 Task: Check the departure time for the last Blue Line train from Downtown Long Beach to 7th St/Metro Center.
Action: Mouse moved to (179, 57)
Screenshot: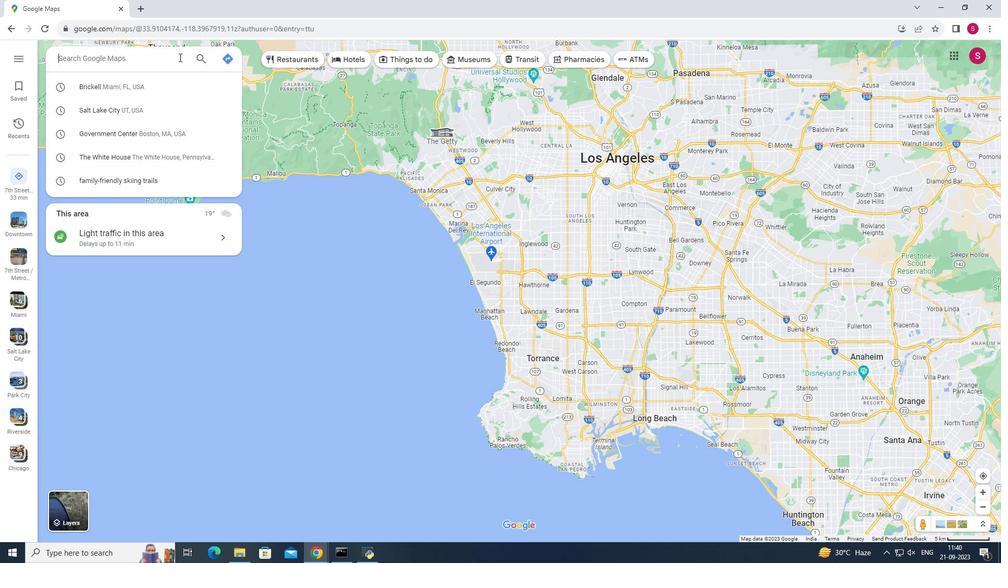 
Action: Mouse pressed left at (179, 57)
Screenshot: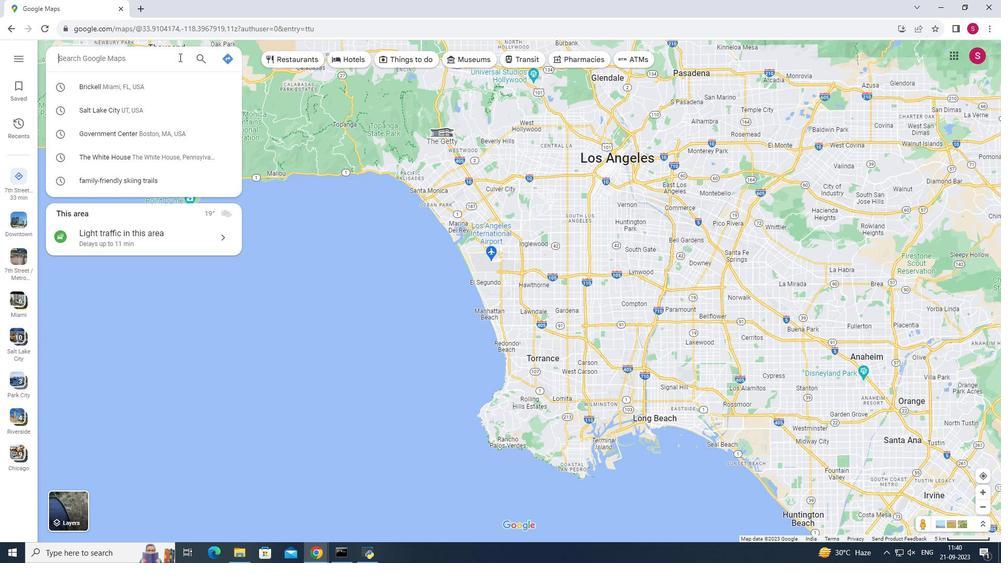 
Action: Mouse moved to (227, 58)
Screenshot: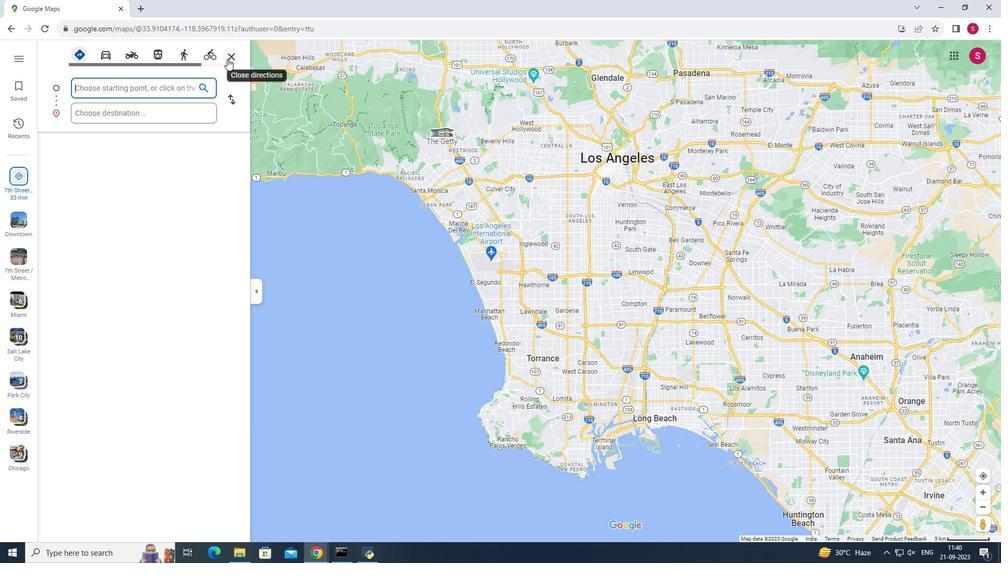 
Action: Mouse pressed left at (227, 58)
Screenshot: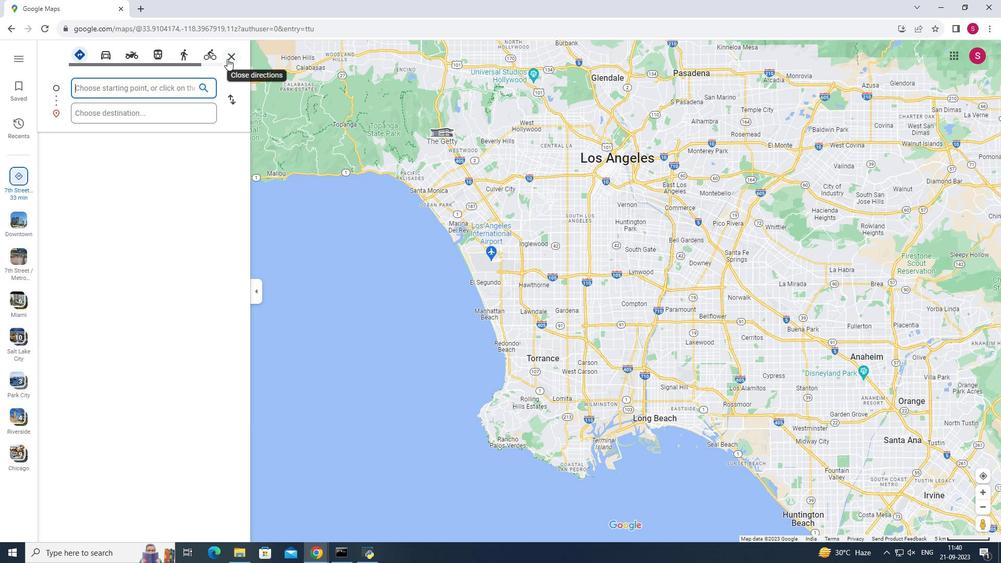 
Action: Mouse moved to (143, 87)
Screenshot: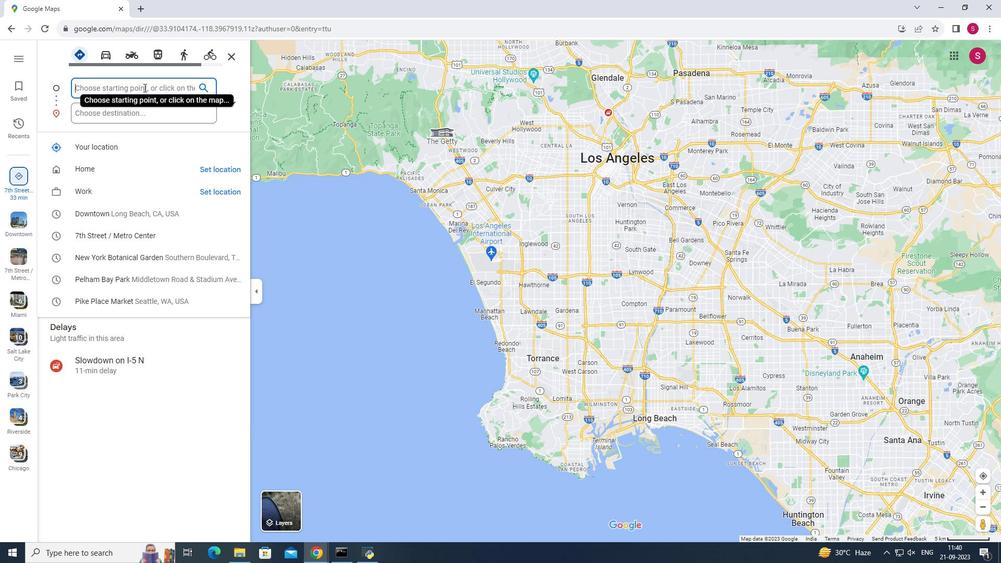 
Action: Mouse pressed left at (143, 87)
Screenshot: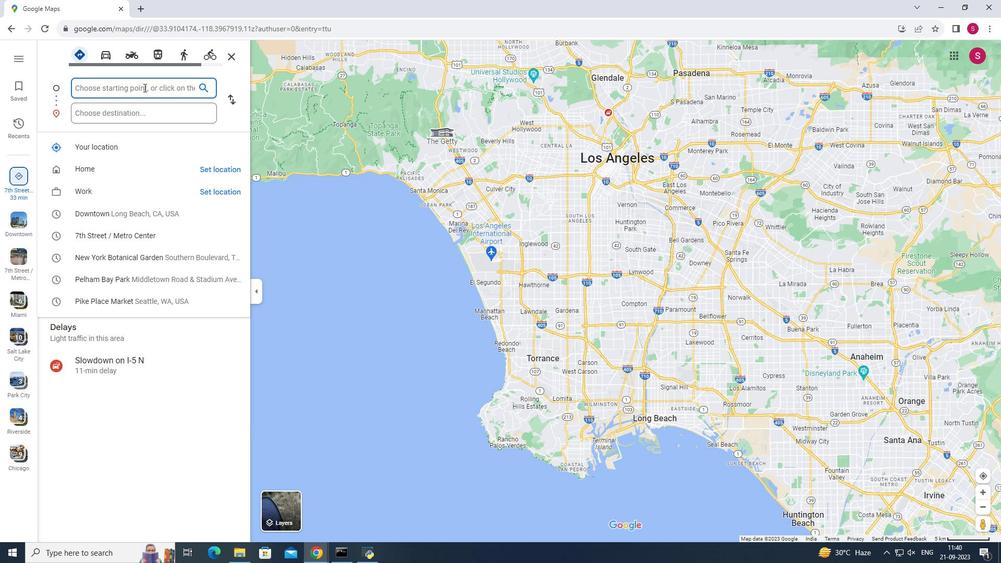 
Action: Key pressed <Key.shift><Key.shift><Key.shift>Downtown<Key.space><Key.shift>Long<Key.space><Key.shift>Beach<Key.space>
Screenshot: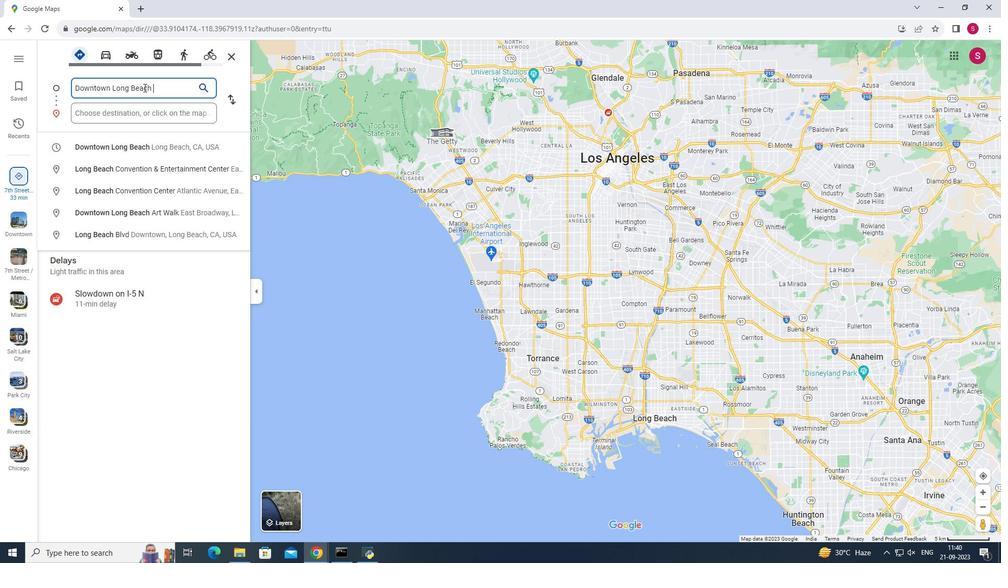 
Action: Mouse scrolled (143, 88) with delta (0, 0)
Screenshot: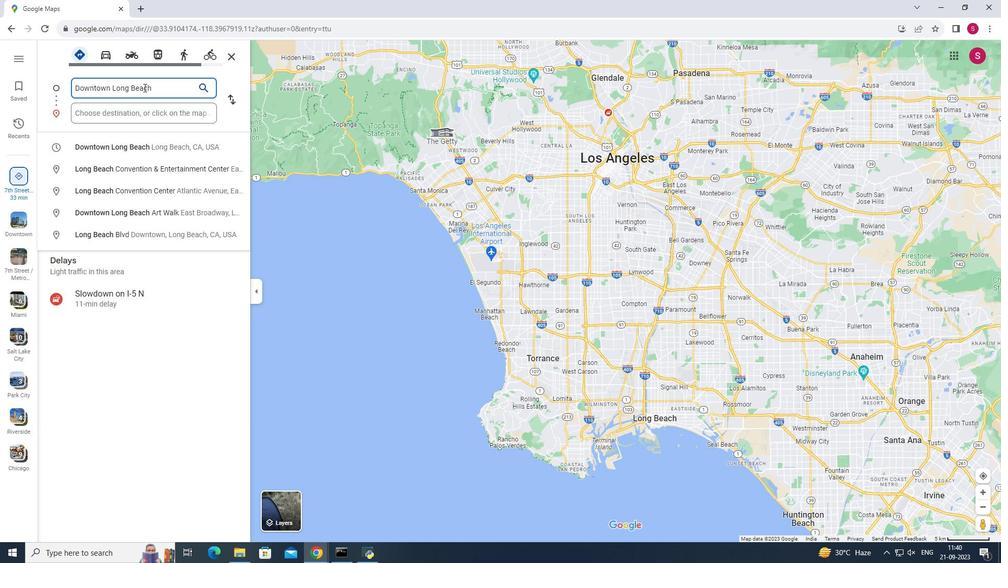 
Action: Mouse moved to (152, 110)
Screenshot: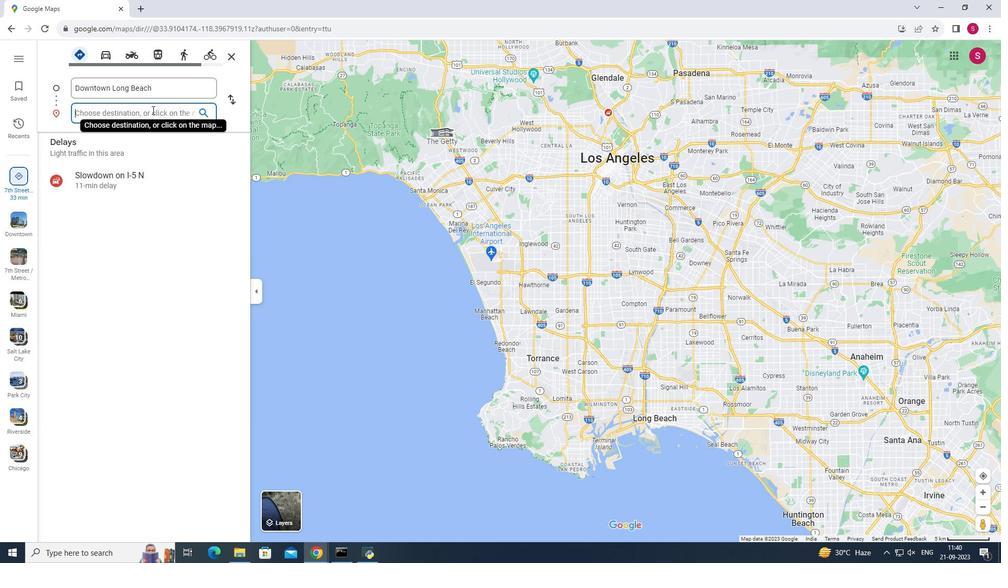 
Action: Mouse pressed left at (152, 110)
Screenshot: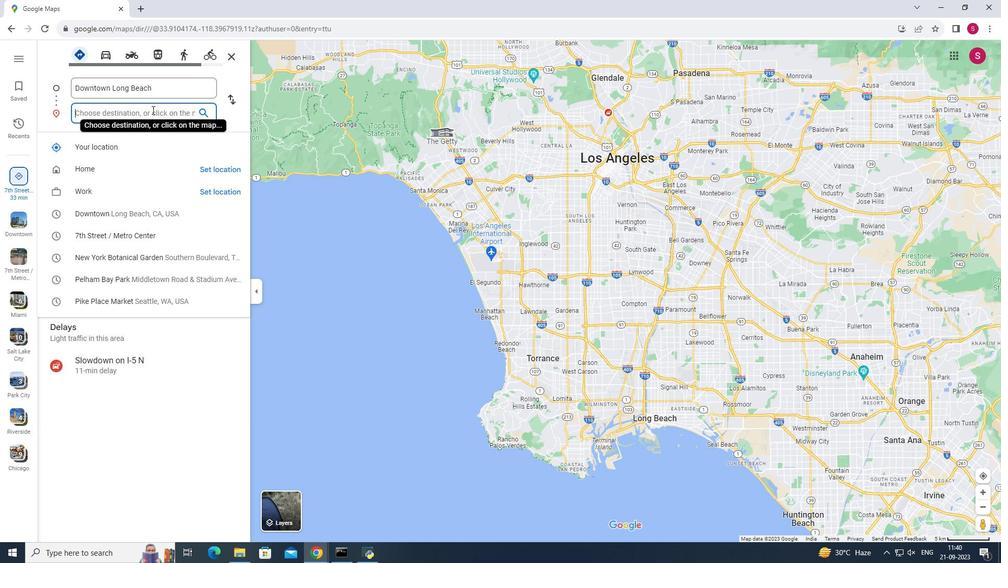 
Action: Key pressed 7th<Key.space><Key.shift><Key.shift><Key.shift><Key.shift><Key.shift><Key.shift>St/<Key.shift><Key.shift><Key.shift><Key.shift>Metro<Key.space><Key.shift>Center
Screenshot: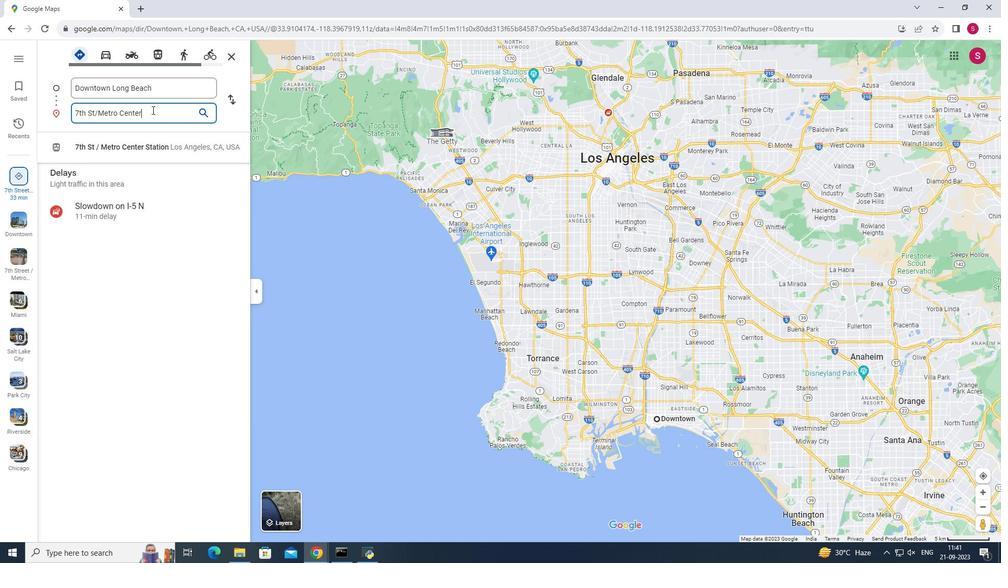 
Action: Mouse moved to (161, 53)
Screenshot: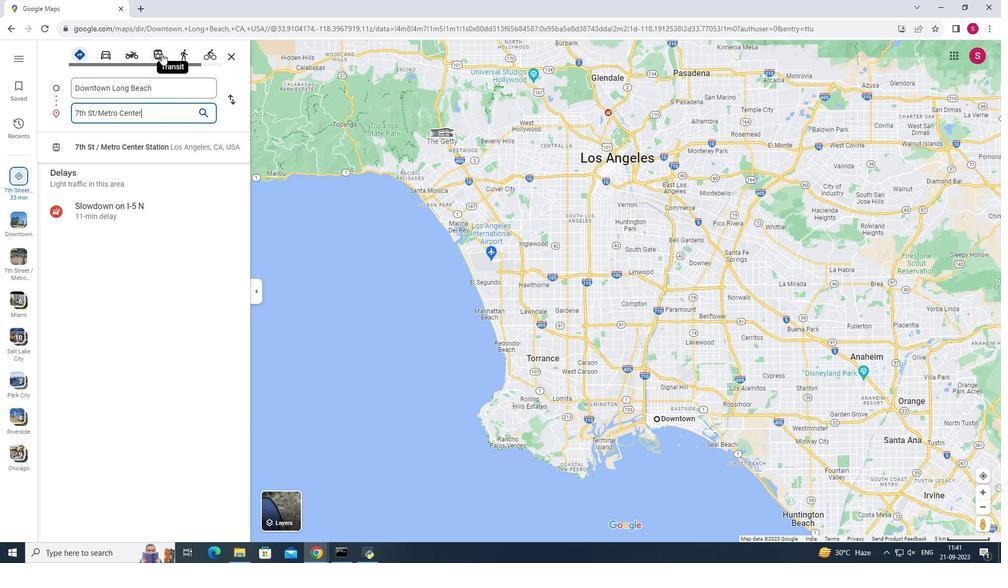 
Action: Mouse pressed left at (161, 53)
Screenshot: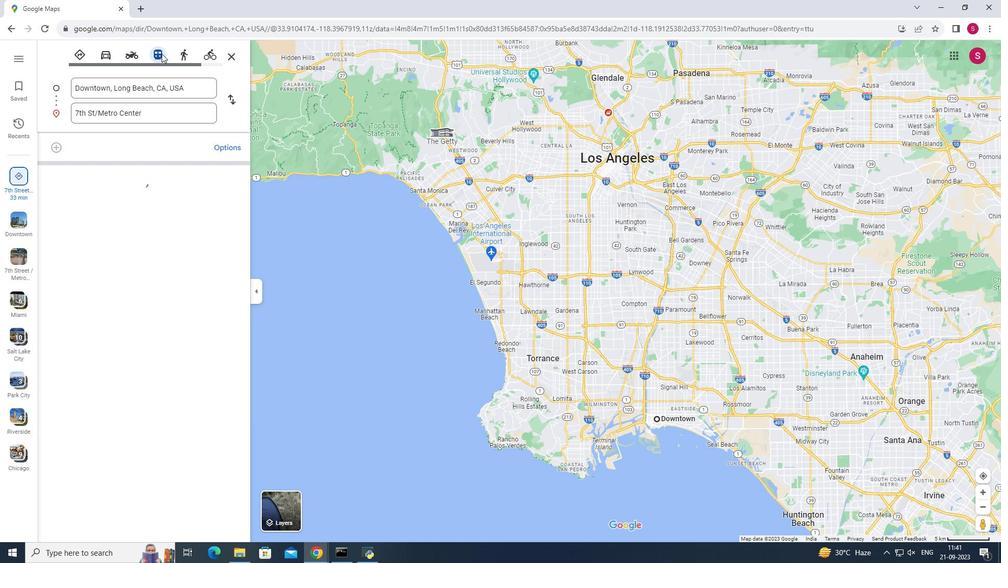 
Action: Mouse moved to (165, 249)
Screenshot: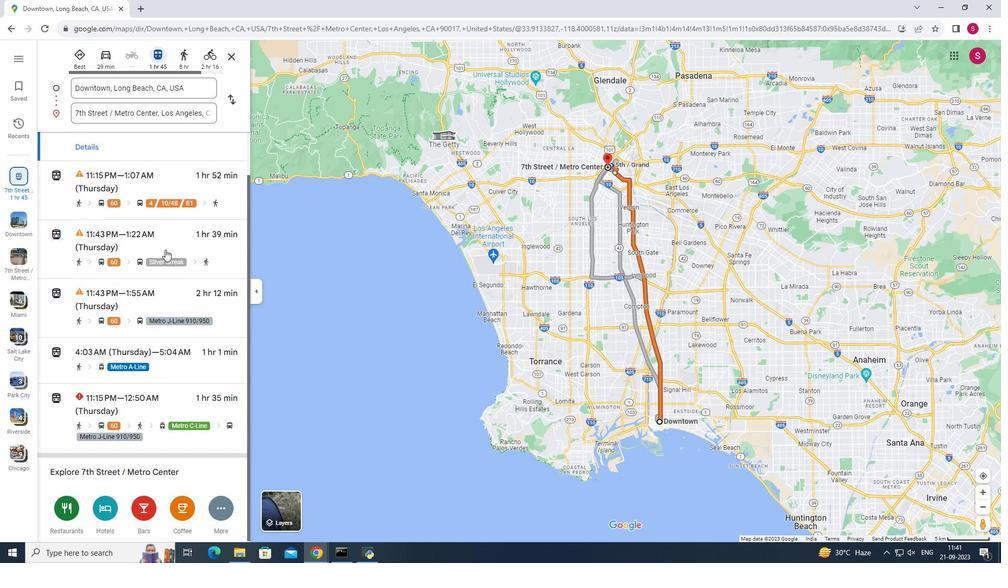 
Action: Mouse scrolled (165, 249) with delta (0, 0)
Screenshot: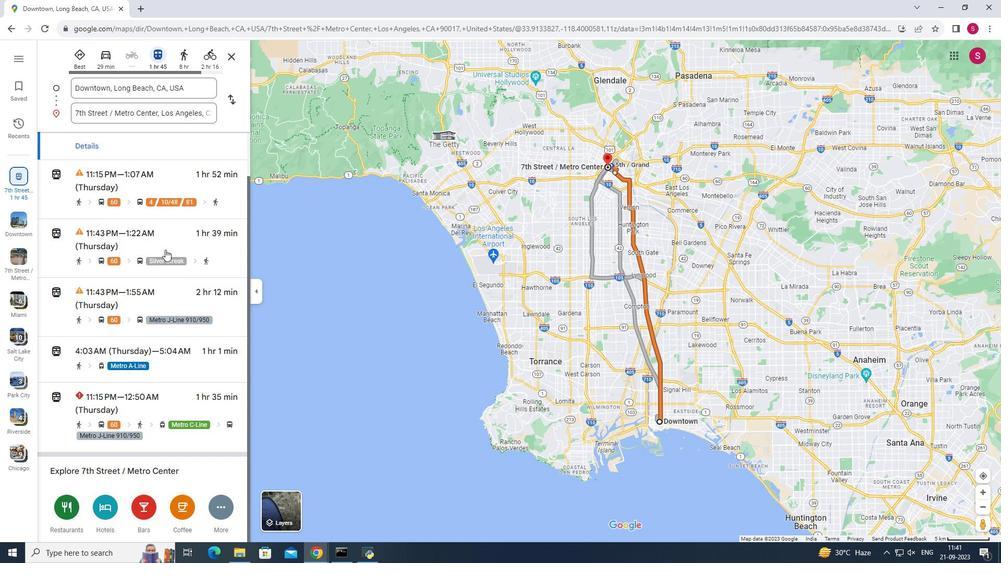 
Action: Mouse scrolled (165, 249) with delta (0, 0)
Screenshot: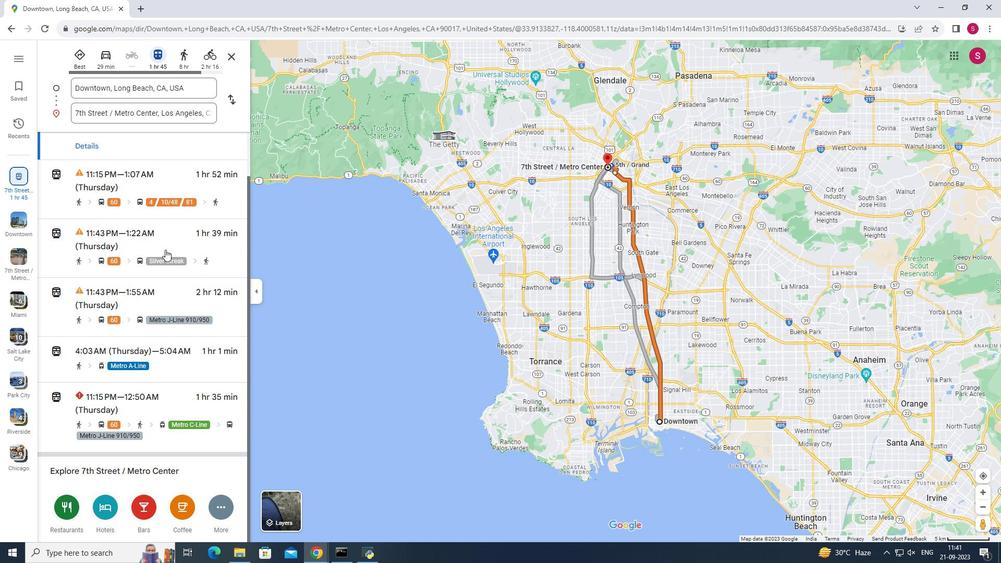 
Action: Mouse scrolled (165, 249) with delta (0, 0)
Screenshot: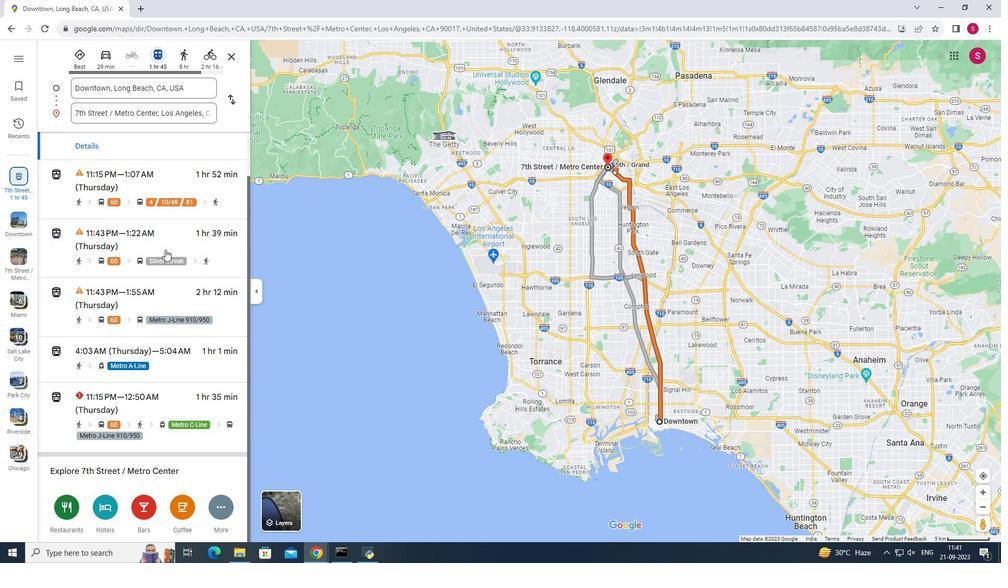 
Action: Mouse scrolled (165, 249) with delta (0, 0)
Screenshot: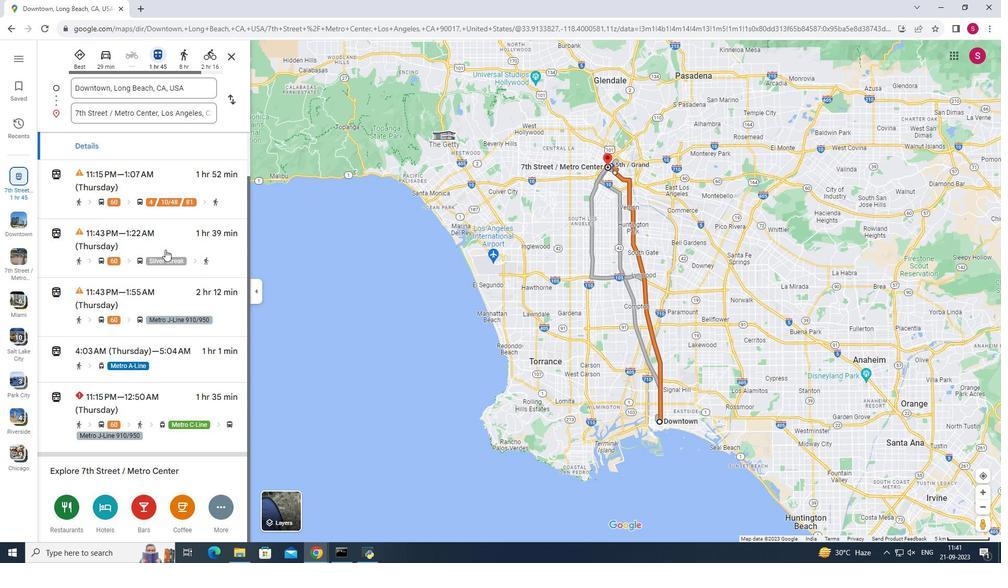 
Action: Mouse scrolled (165, 249) with delta (0, 0)
Screenshot: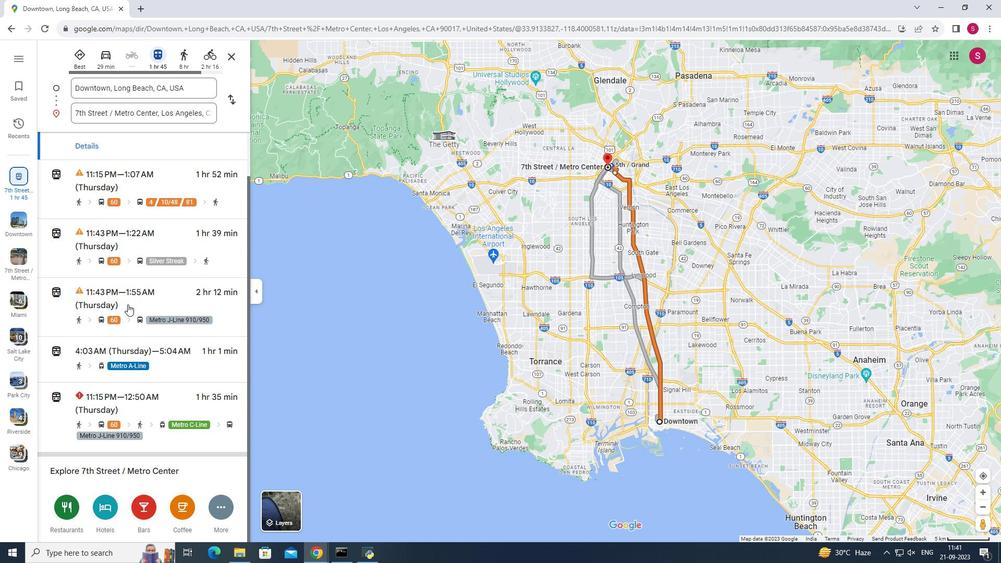 
Action: Mouse moved to (93, 366)
Screenshot: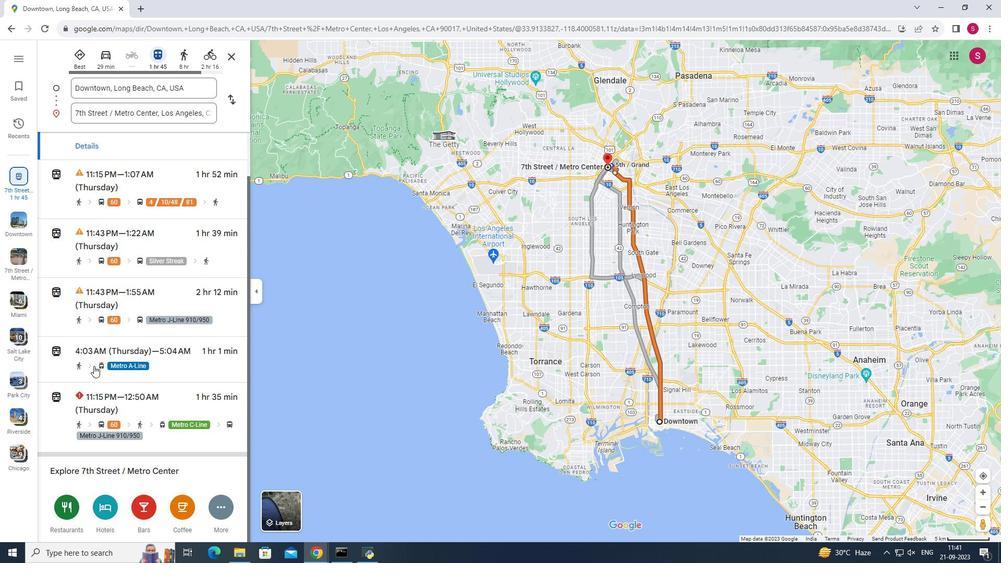 
Action: Mouse pressed left at (93, 366)
Screenshot: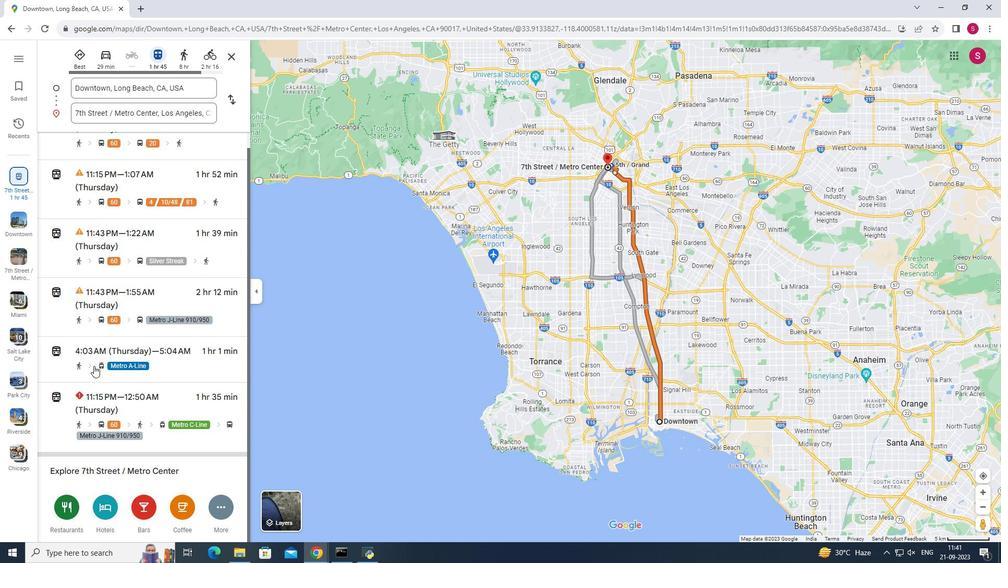 
Action: Mouse moved to (87, 367)
Screenshot: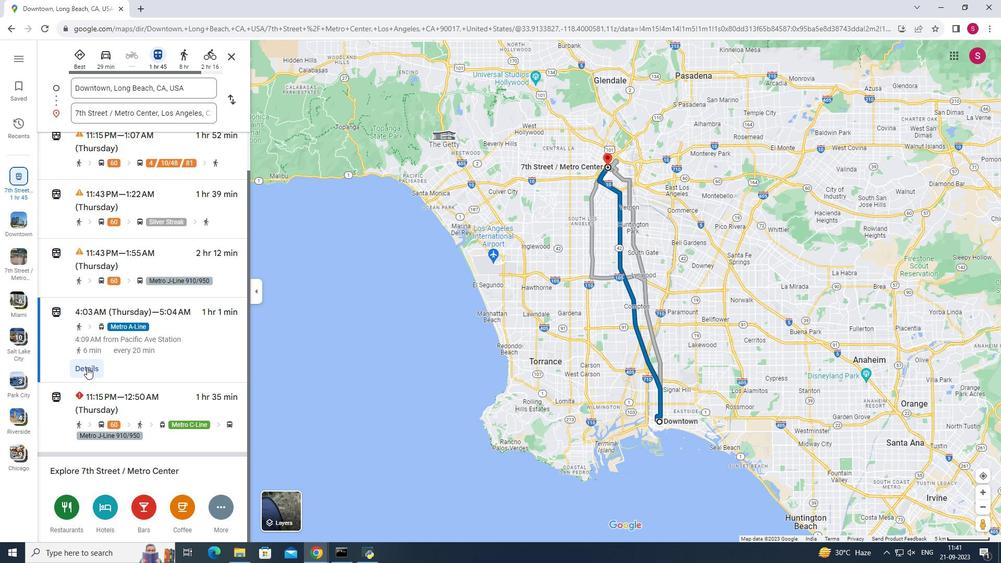 
Action: Mouse pressed left at (87, 367)
Screenshot: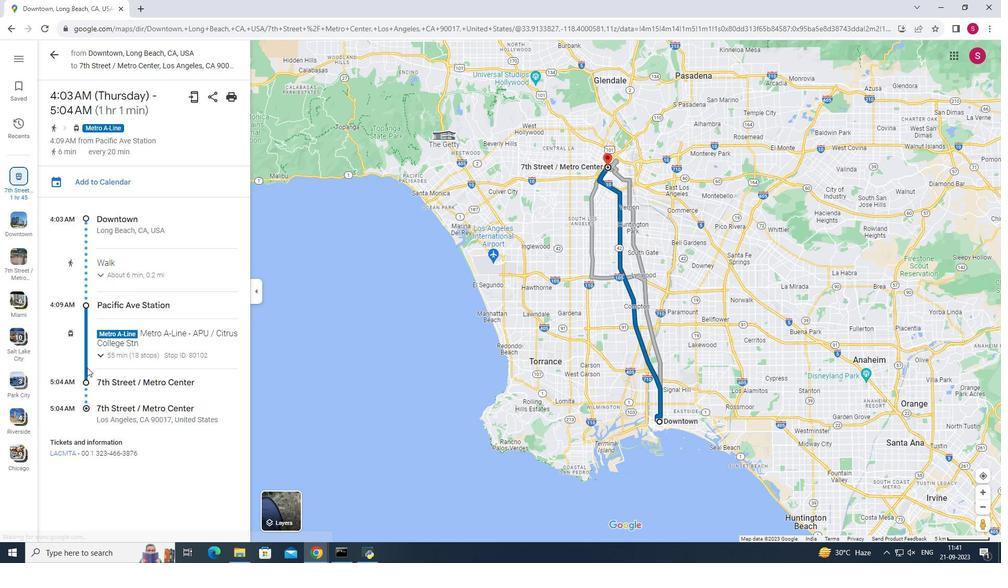 
Action: Mouse moved to (260, 193)
Screenshot: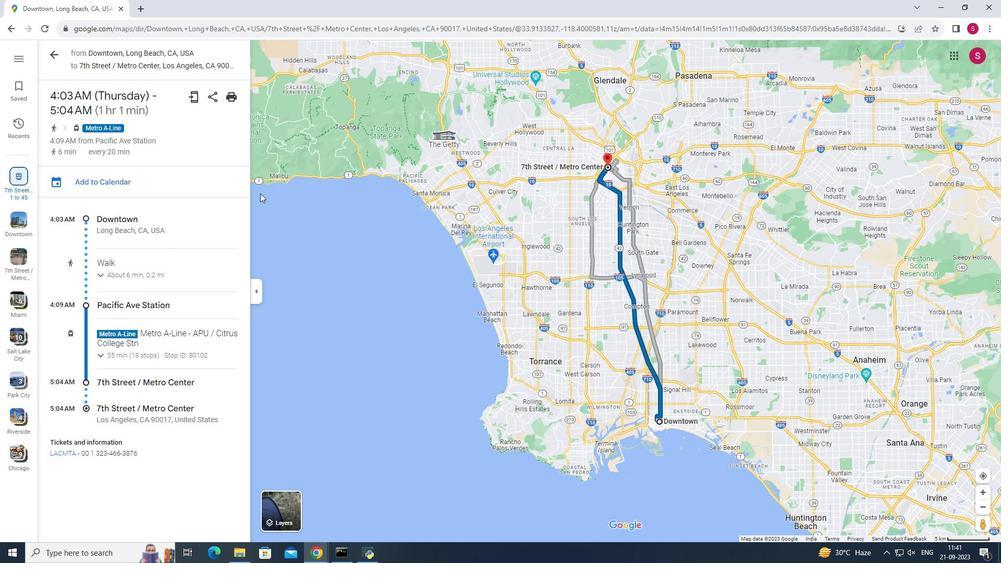 
